 Task: Add filter "In the last 30 days" in the request date.
Action: Mouse pressed left at (711, 223)
Screenshot: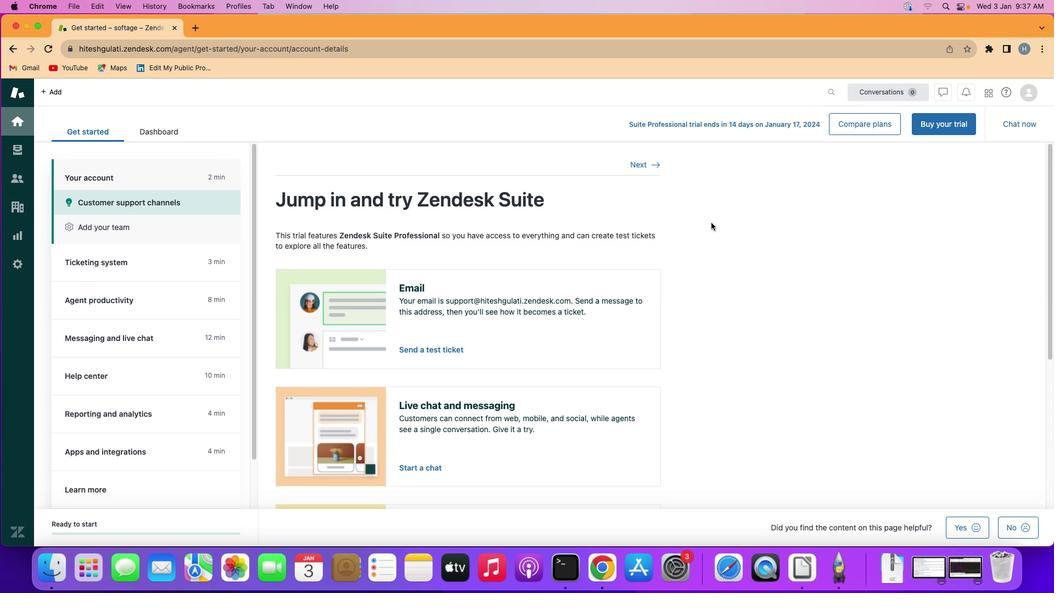 
Action: Mouse moved to (20, 151)
Screenshot: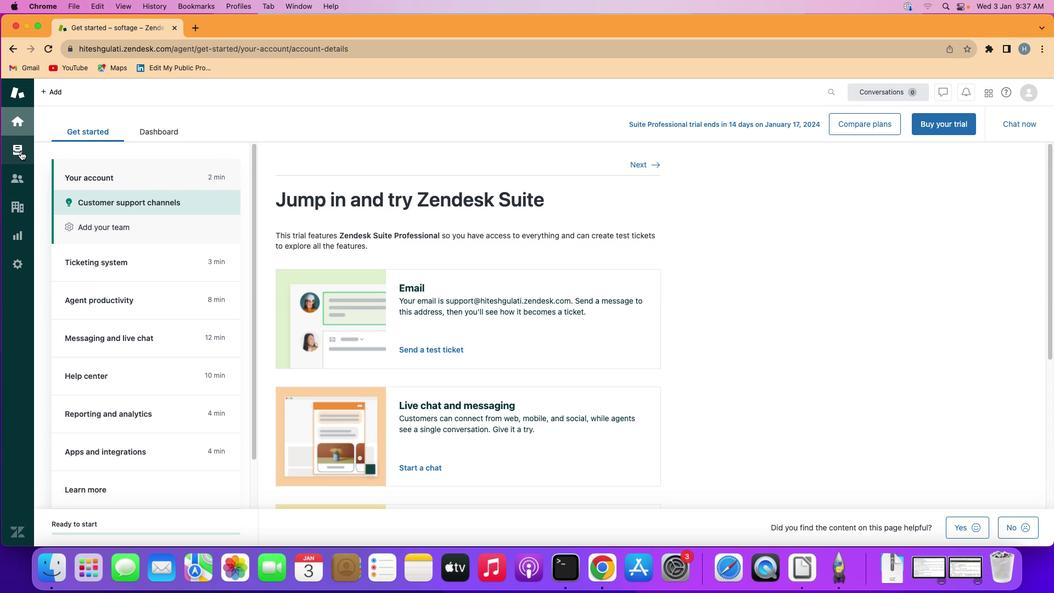 
Action: Mouse pressed left at (20, 151)
Screenshot: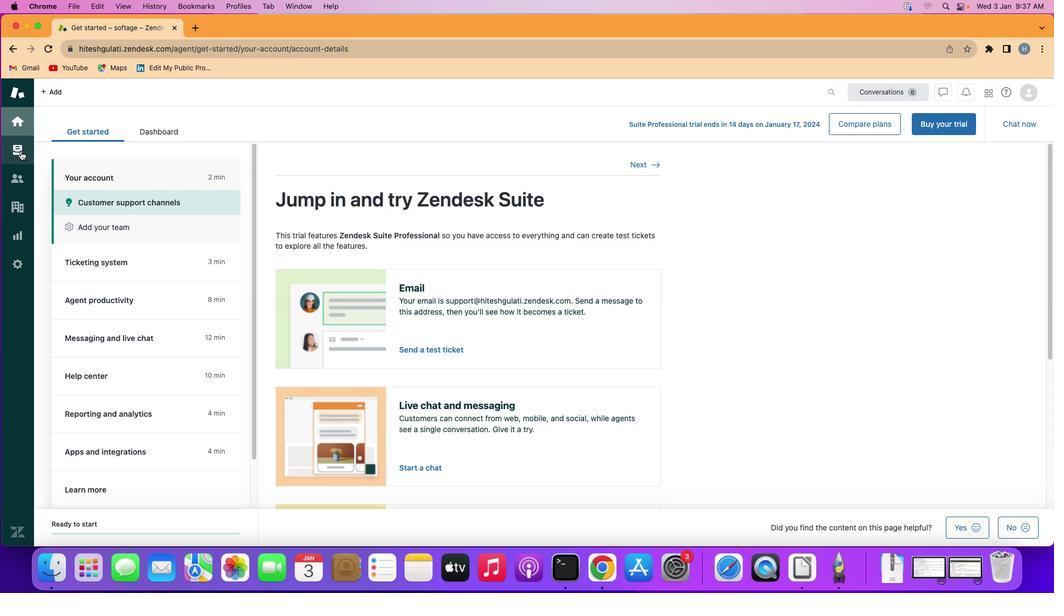 
Action: Mouse moved to (110, 225)
Screenshot: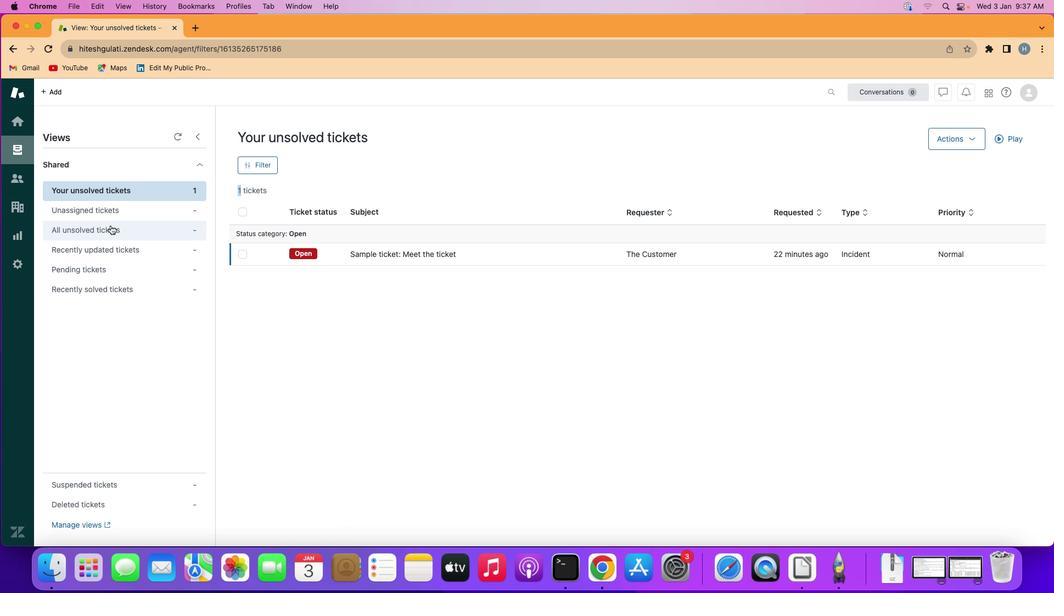 
Action: Mouse pressed left at (110, 225)
Screenshot: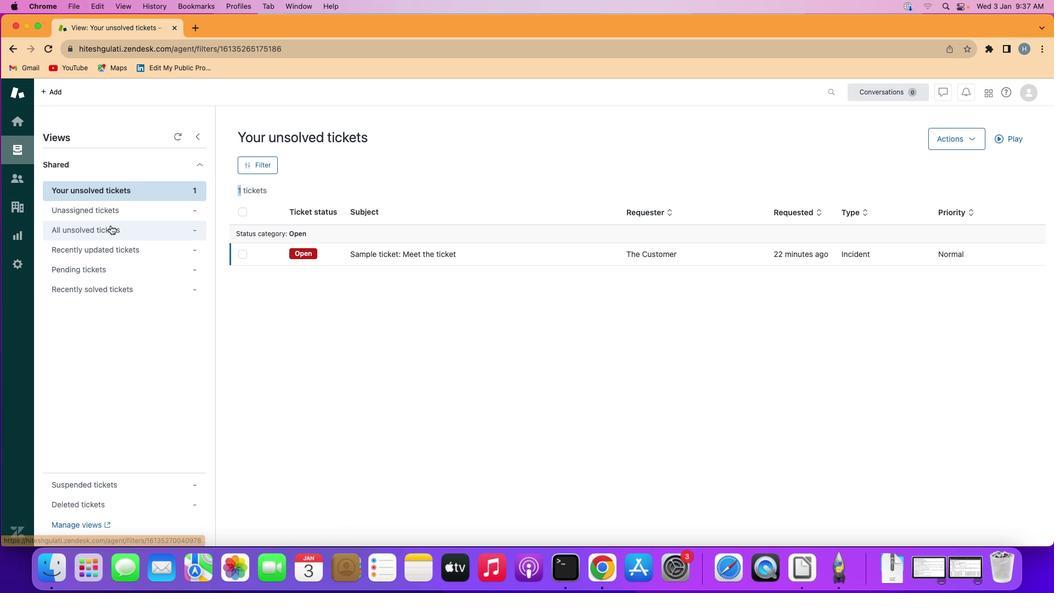 
Action: Mouse moved to (253, 168)
Screenshot: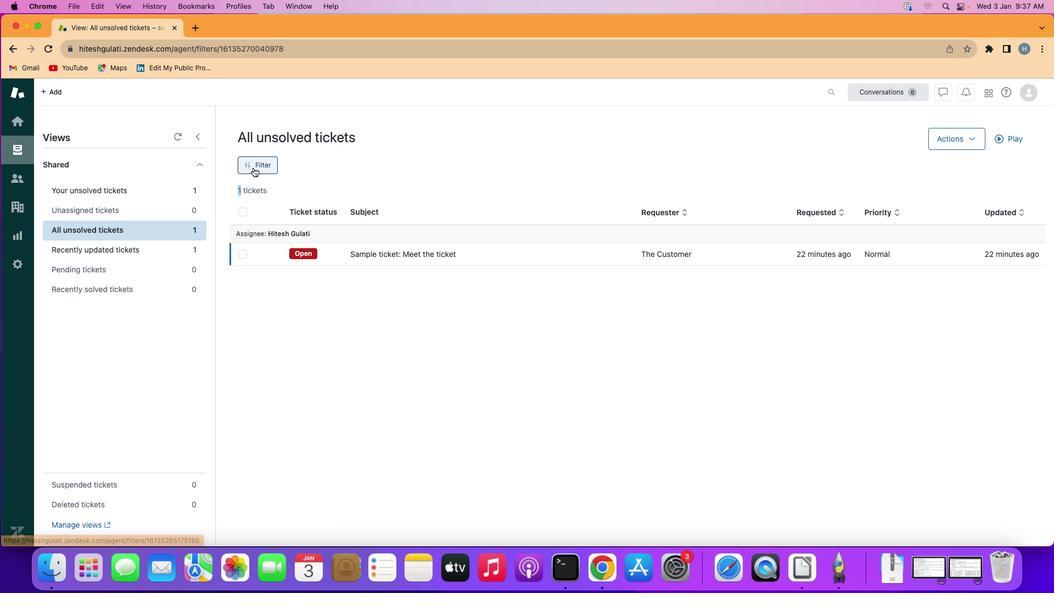 
Action: Mouse pressed left at (253, 168)
Screenshot: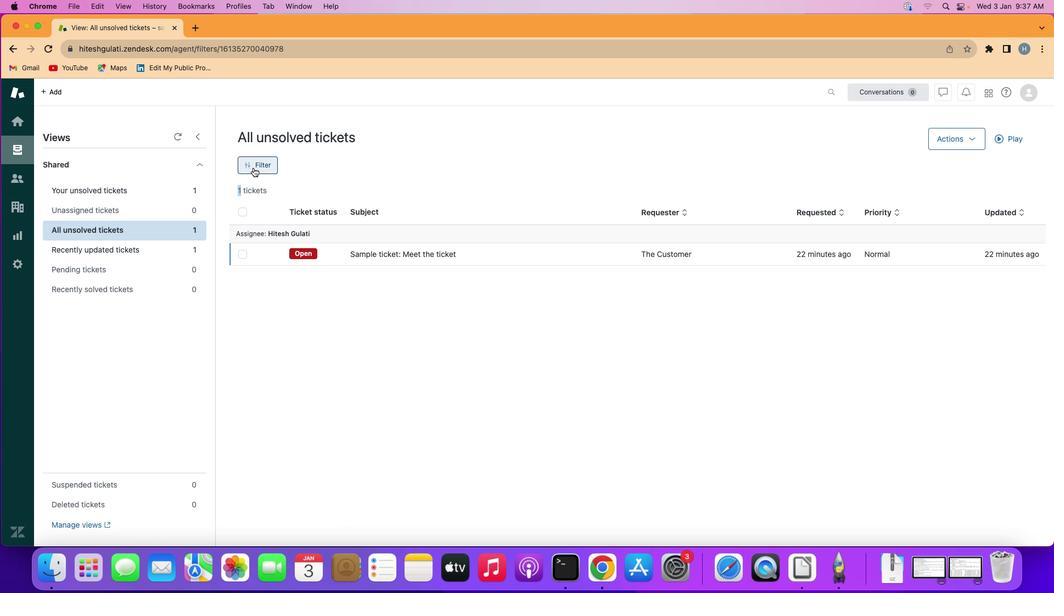 
Action: Mouse moved to (916, 316)
Screenshot: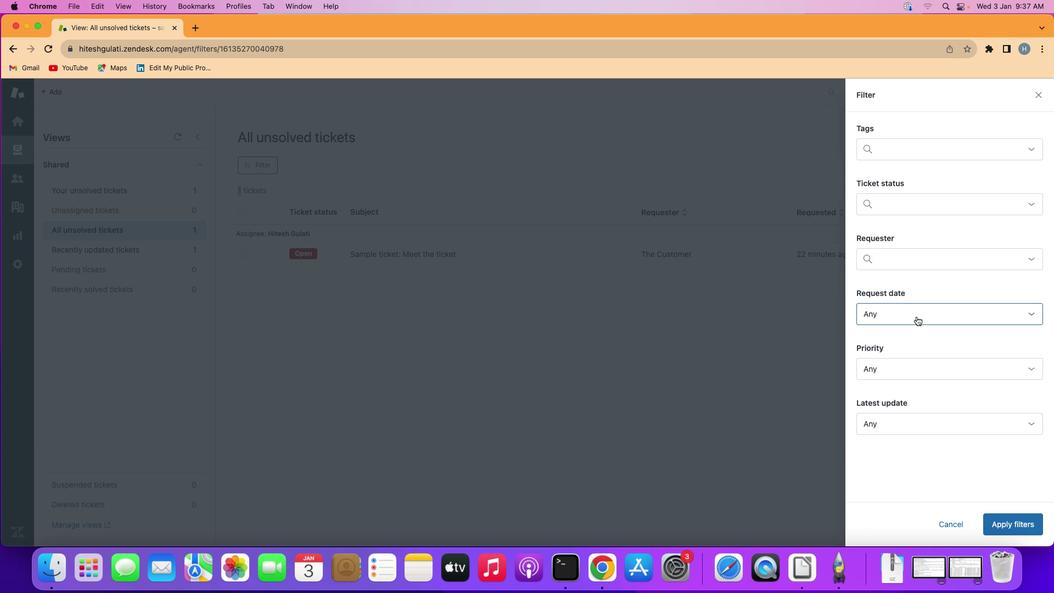 
Action: Mouse pressed left at (916, 316)
Screenshot: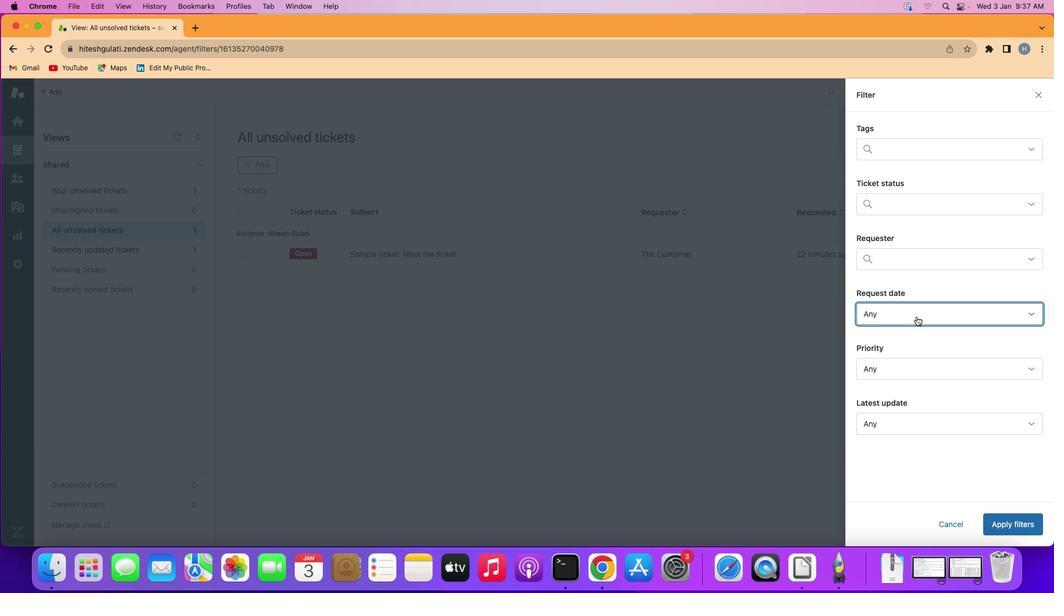 
Action: Mouse moved to (936, 399)
Screenshot: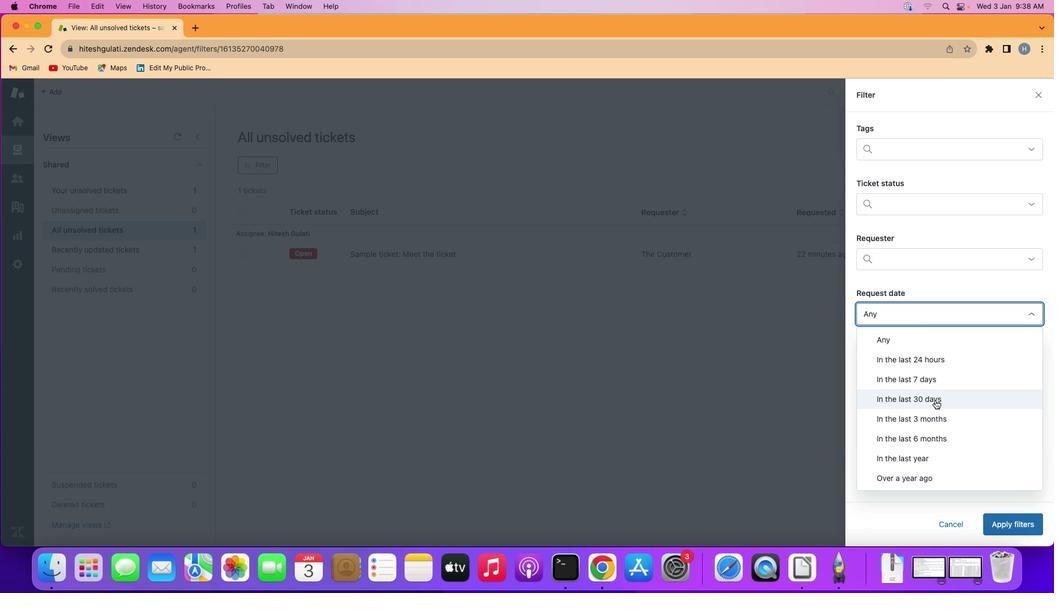 
Action: Mouse pressed left at (936, 399)
Screenshot: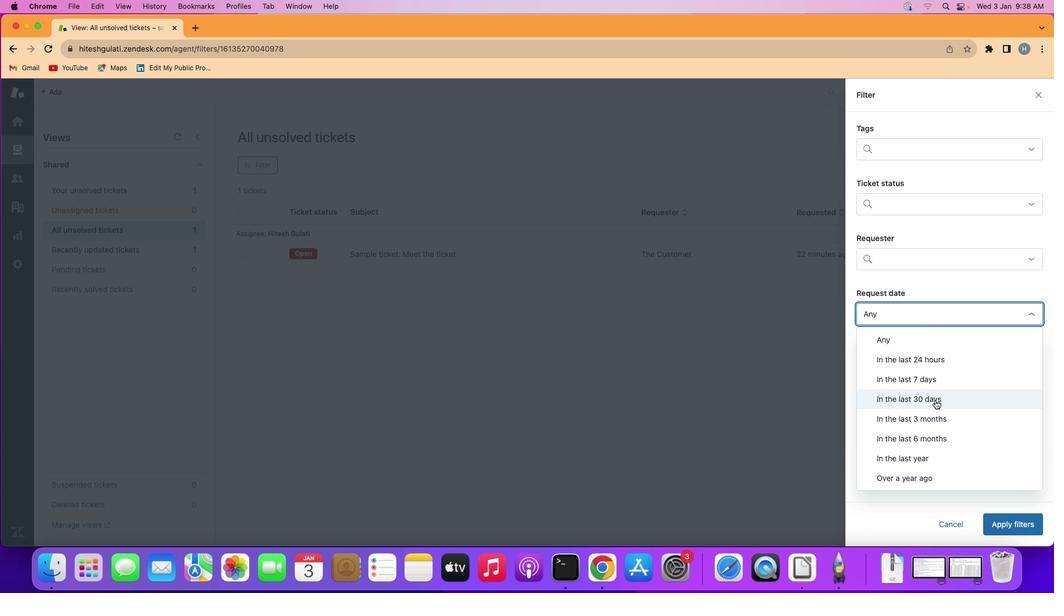 
Action: Mouse moved to (1002, 520)
Screenshot: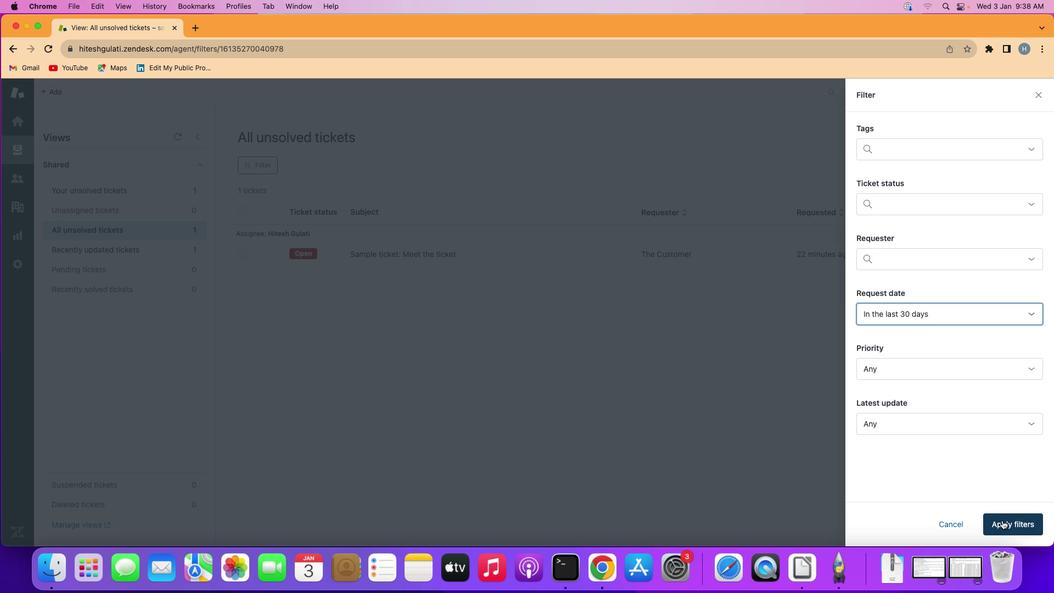 
Action: Mouse pressed left at (1002, 520)
Screenshot: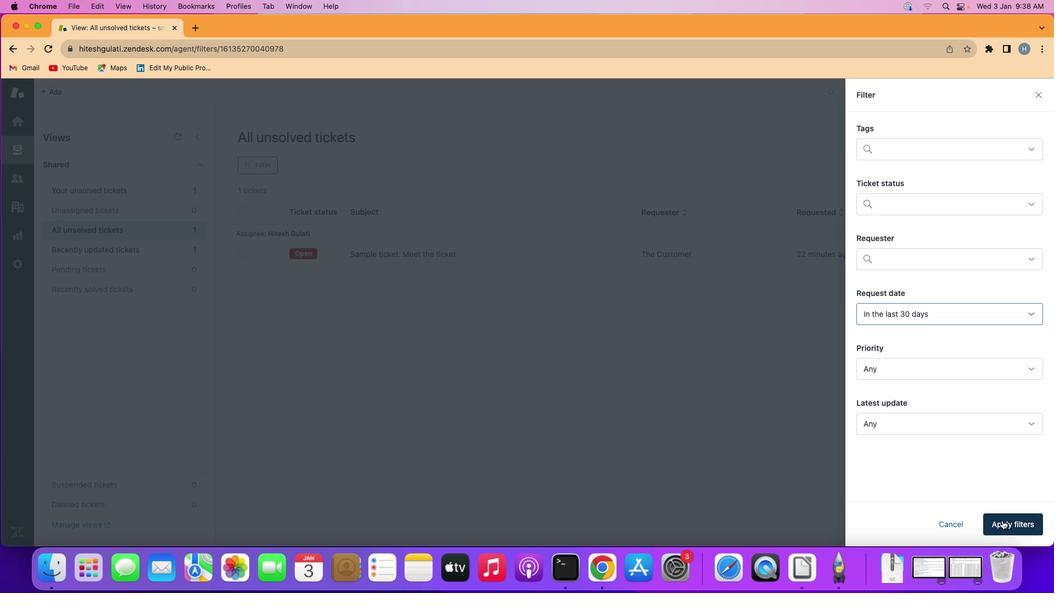 
Action: Mouse moved to (569, 318)
Screenshot: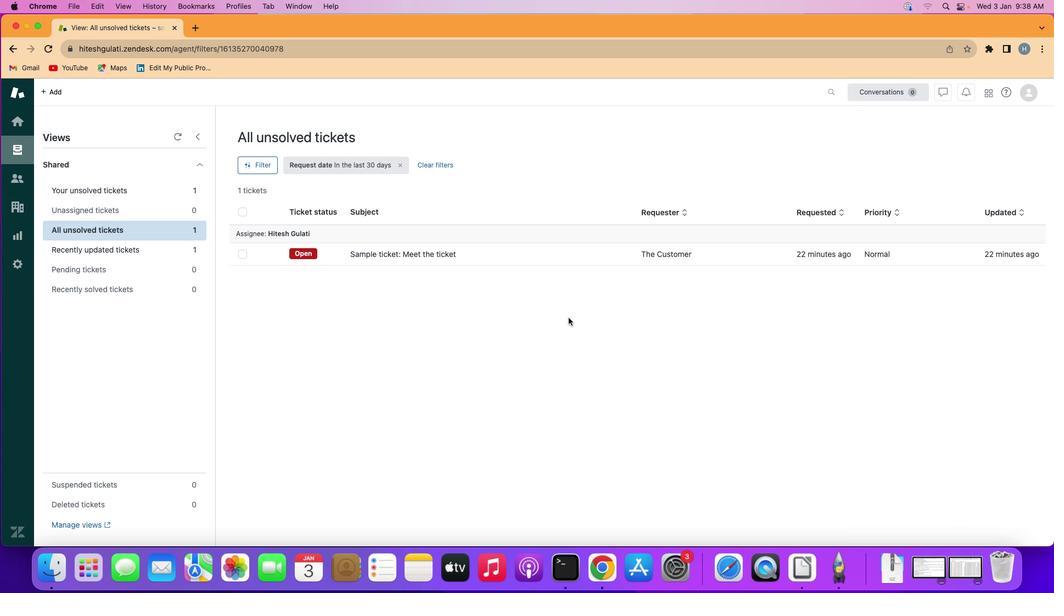 
